 Task: Create New Customer with Customer Name: Gear Store, Billing Address Line1: 4711 Wines Lane, Billing Address Line2:  Sabine Pass, Billing Address Line3:  Texas 77655, Cell Number: 505-671-5179
Action: Mouse pressed left at (200, 38)
Screenshot: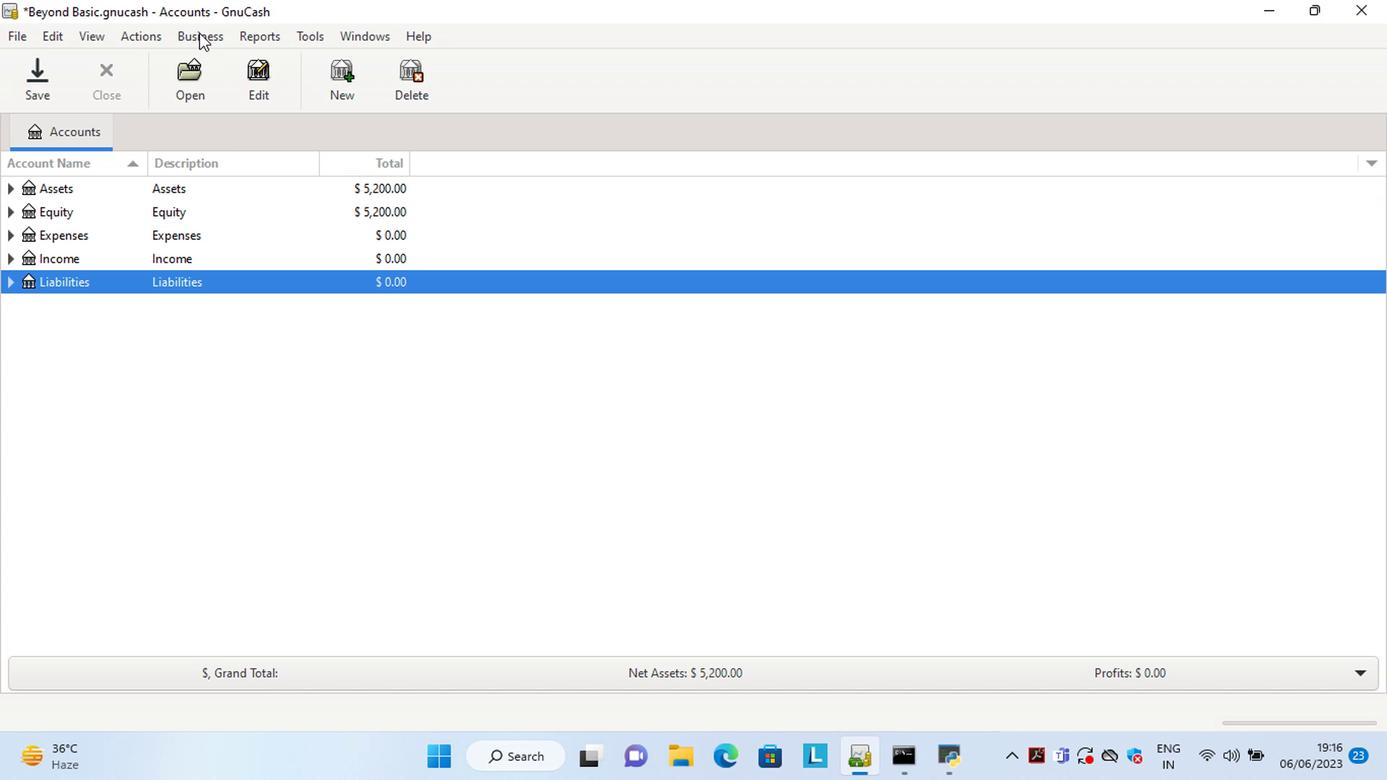 
Action: Mouse moved to (411, 85)
Screenshot: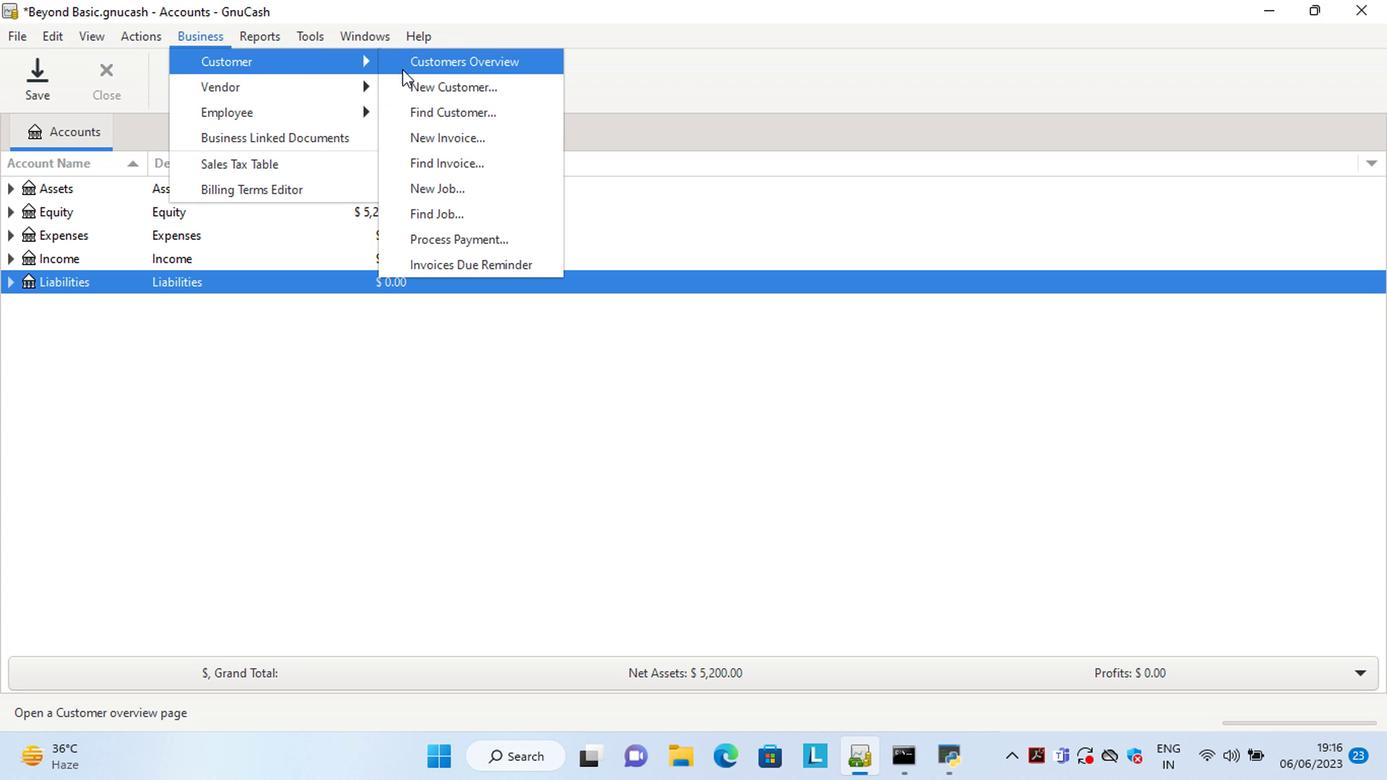 
Action: Mouse pressed left at (411, 85)
Screenshot: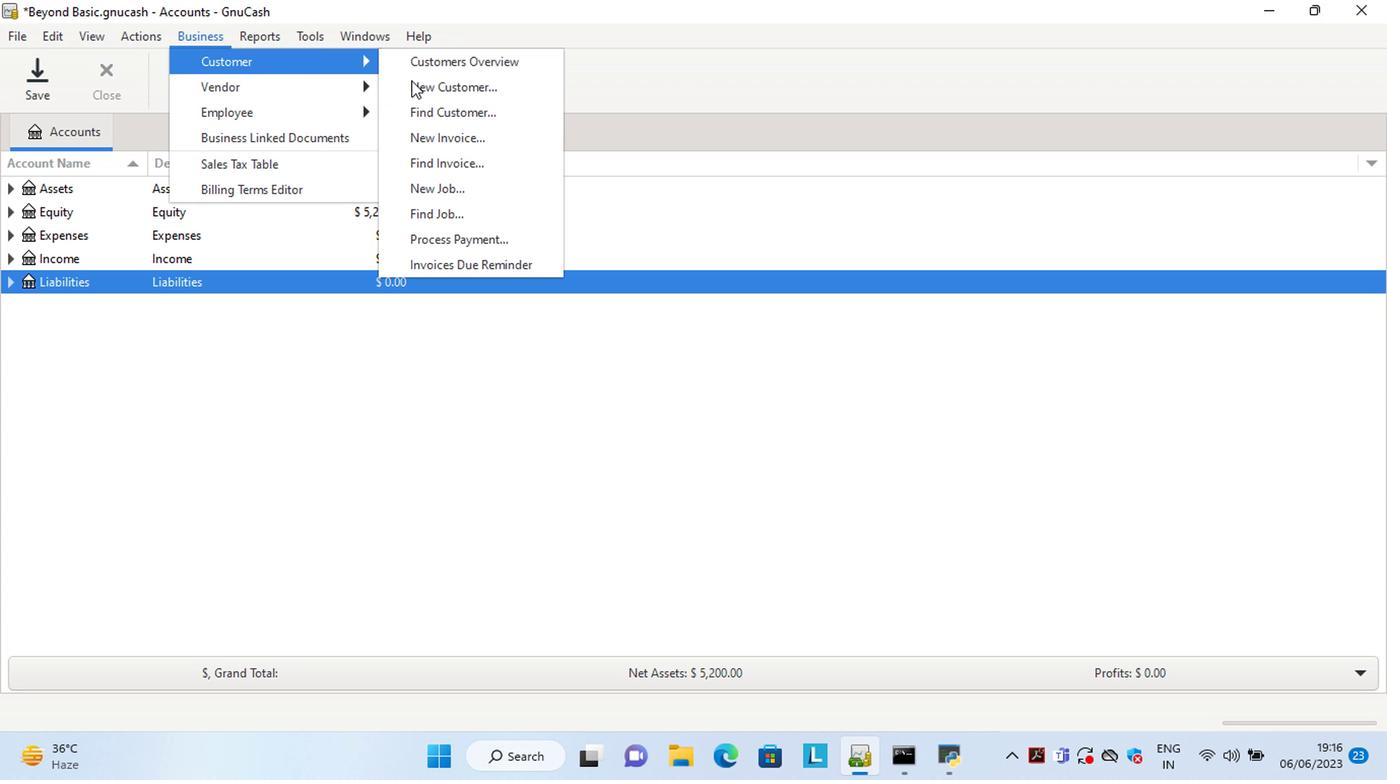 
Action: Key pressed <Key.shift>Gear<Key.space><Key.shift>Stor<Key.backspace><Key.tab><Key.tab><Key.tab>4711<Key.space><Key.shift>Wines<Key.space><Key.shift>Lane<Key.tab><Key.shift>Sabin<Key.tab><Key.shift>T<Key.tab><Key.tab>505-671-5179
Screenshot: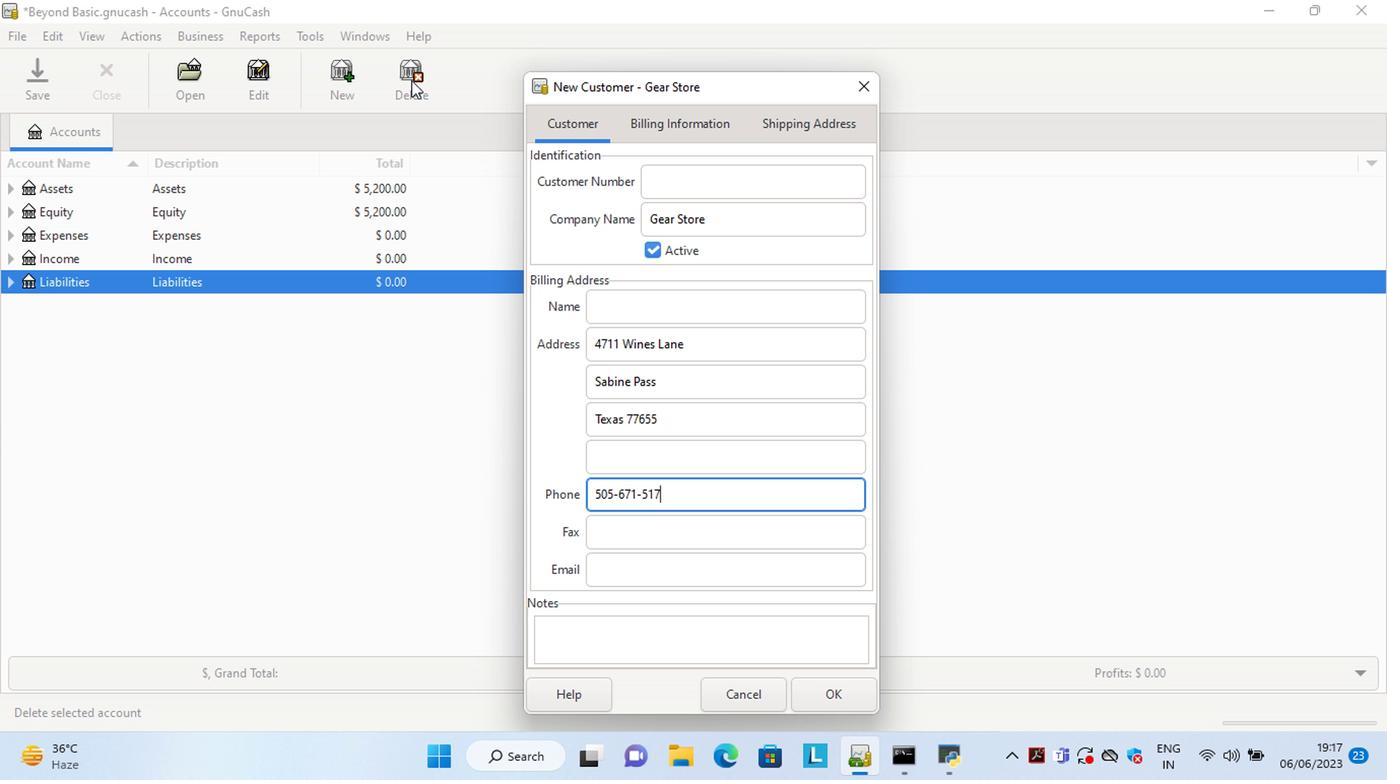 
Action: Mouse moved to (831, 685)
Screenshot: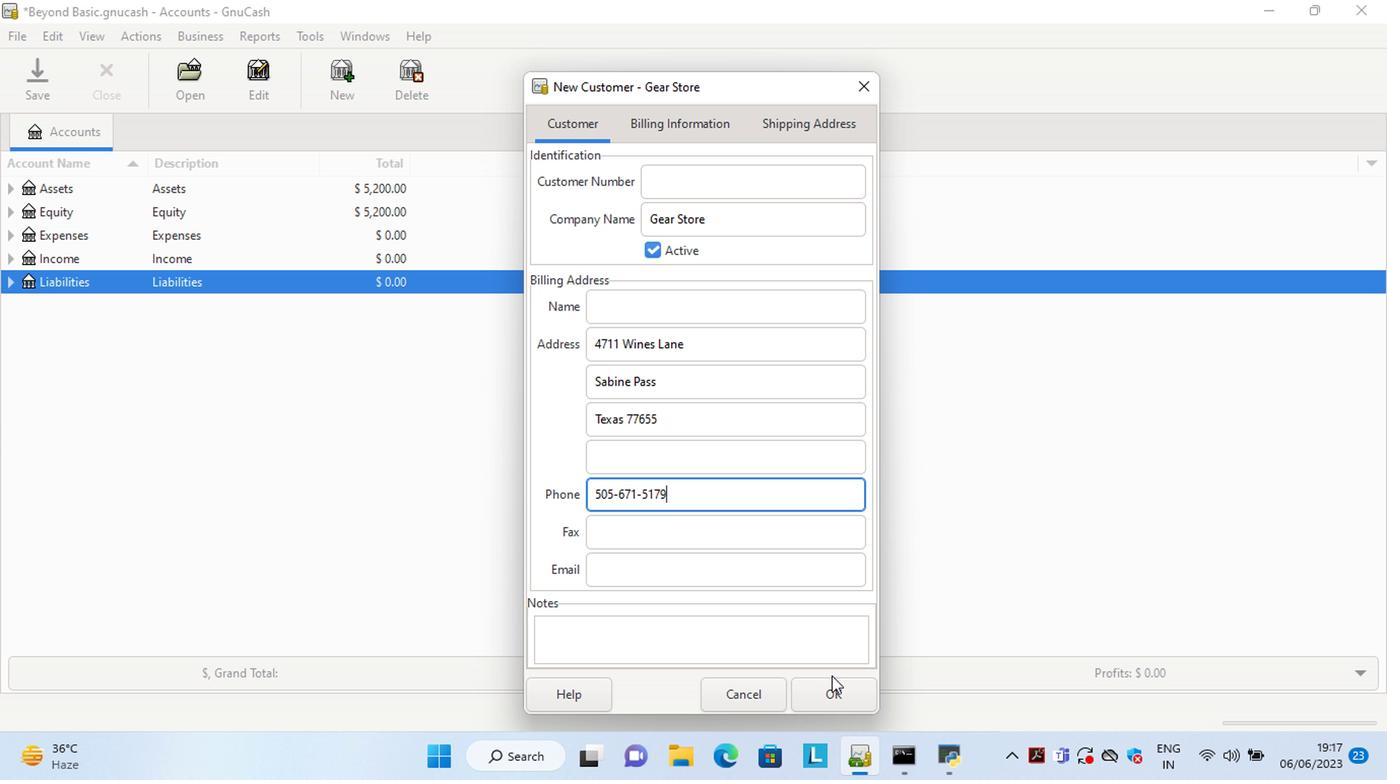 
Action: Mouse pressed left at (831, 685)
Screenshot: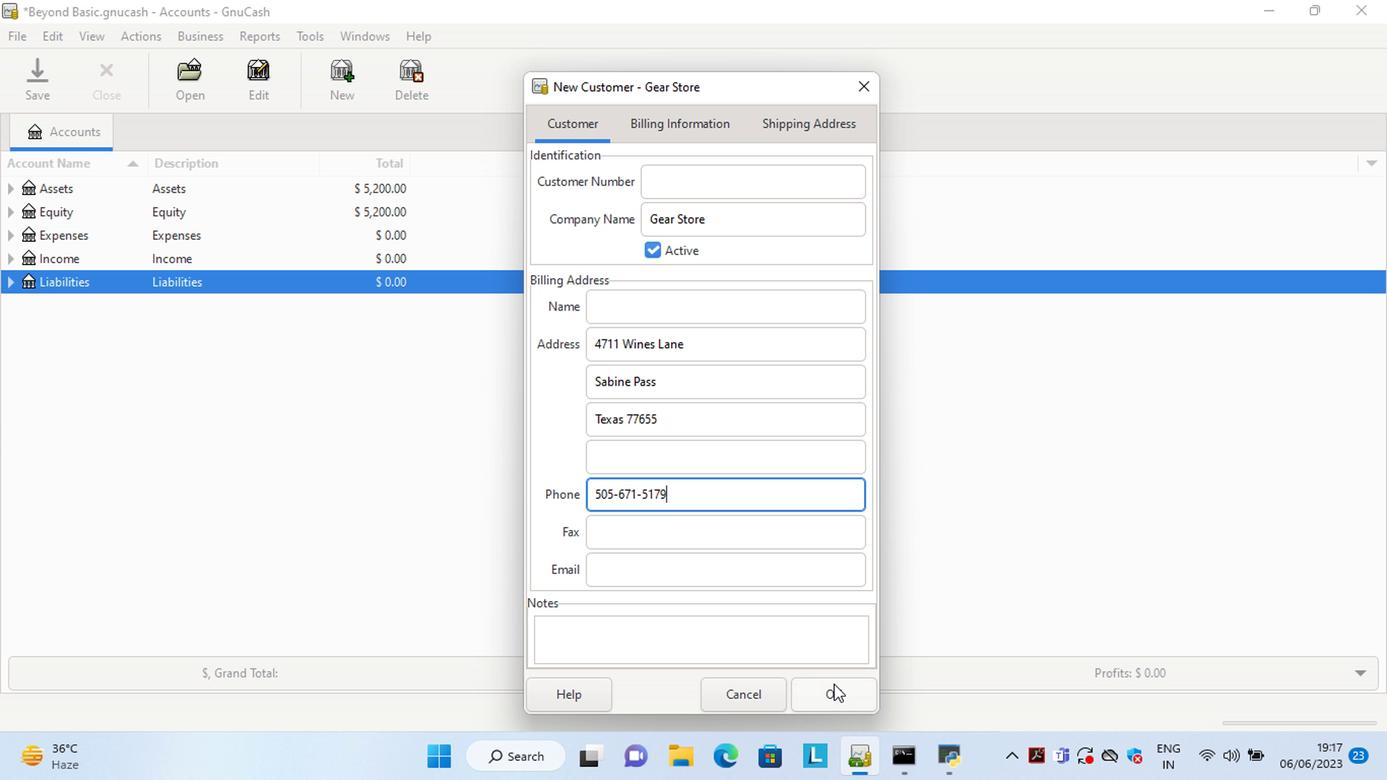 
